 Task: Print in A5 paper size.
Action: Mouse moved to (87, 89)
Screenshot: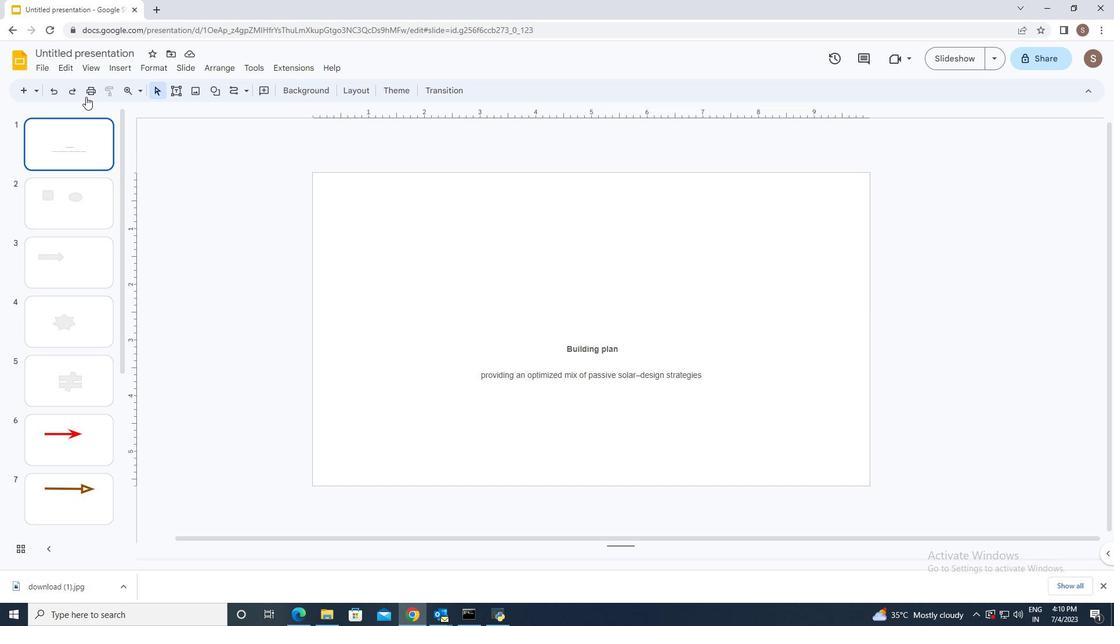 
Action: Mouse pressed left at (87, 89)
Screenshot: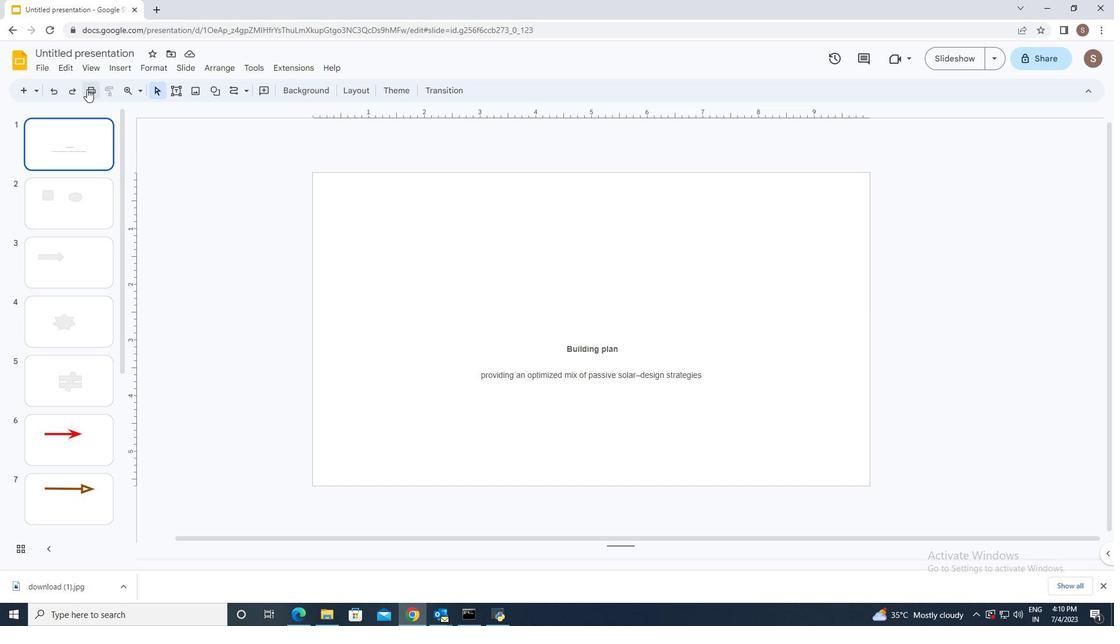 
Action: Mouse moved to (779, 179)
Screenshot: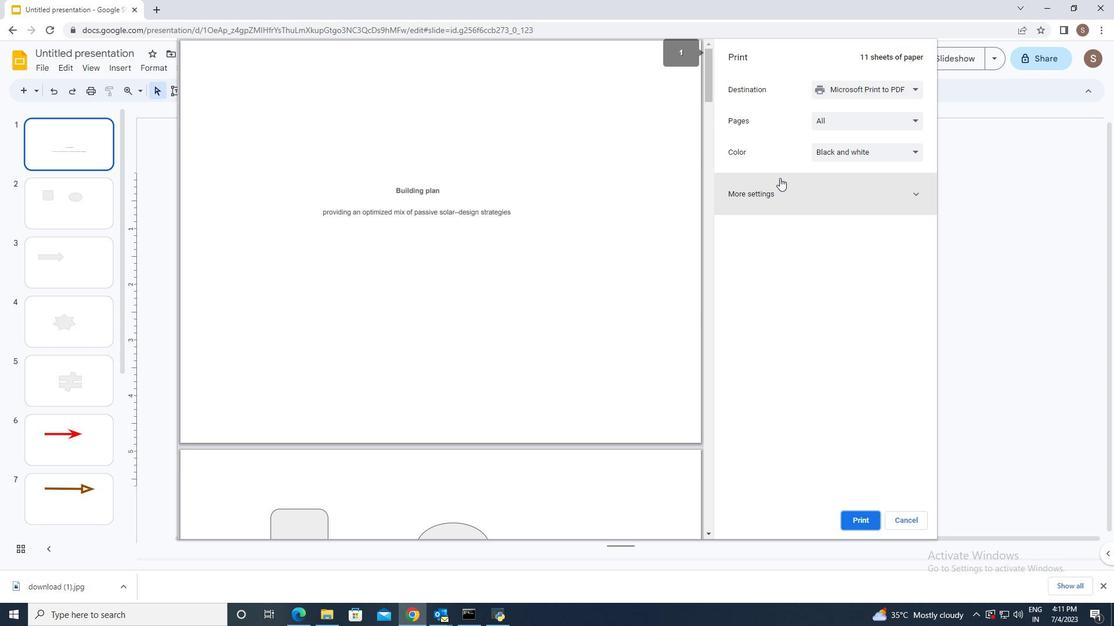 
Action: Mouse pressed left at (779, 179)
Screenshot: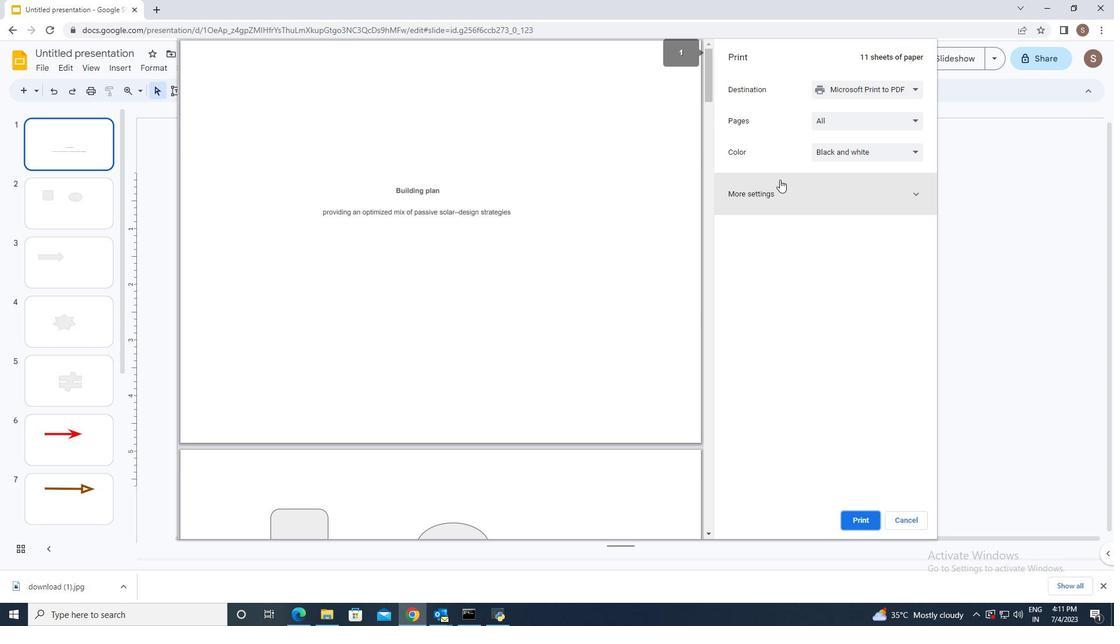 
Action: Mouse moved to (836, 232)
Screenshot: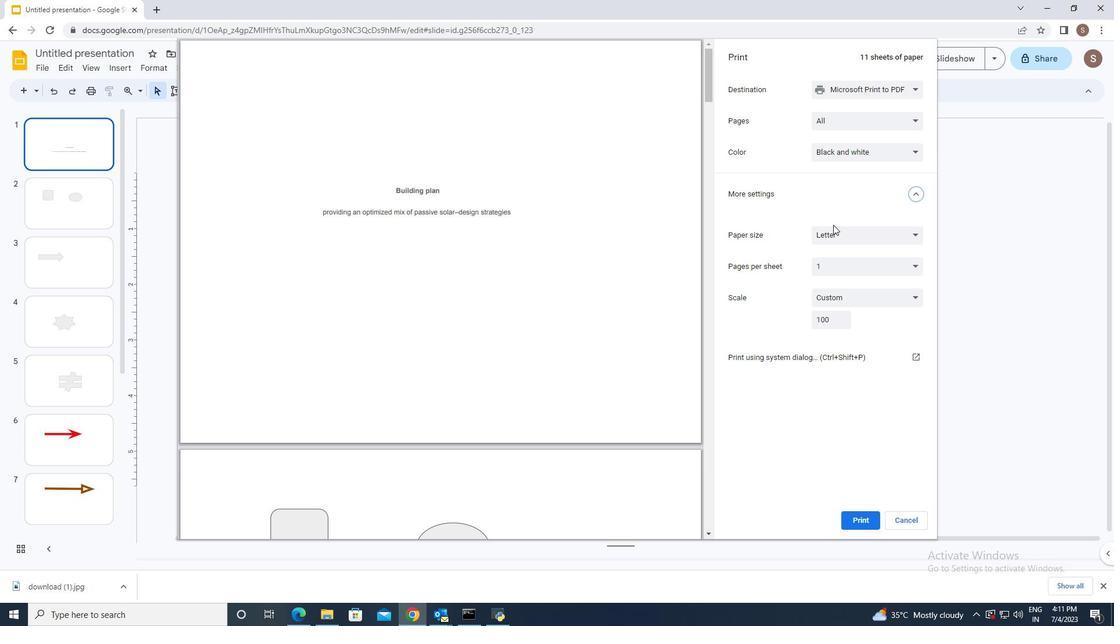 
Action: Mouse pressed left at (836, 232)
Screenshot: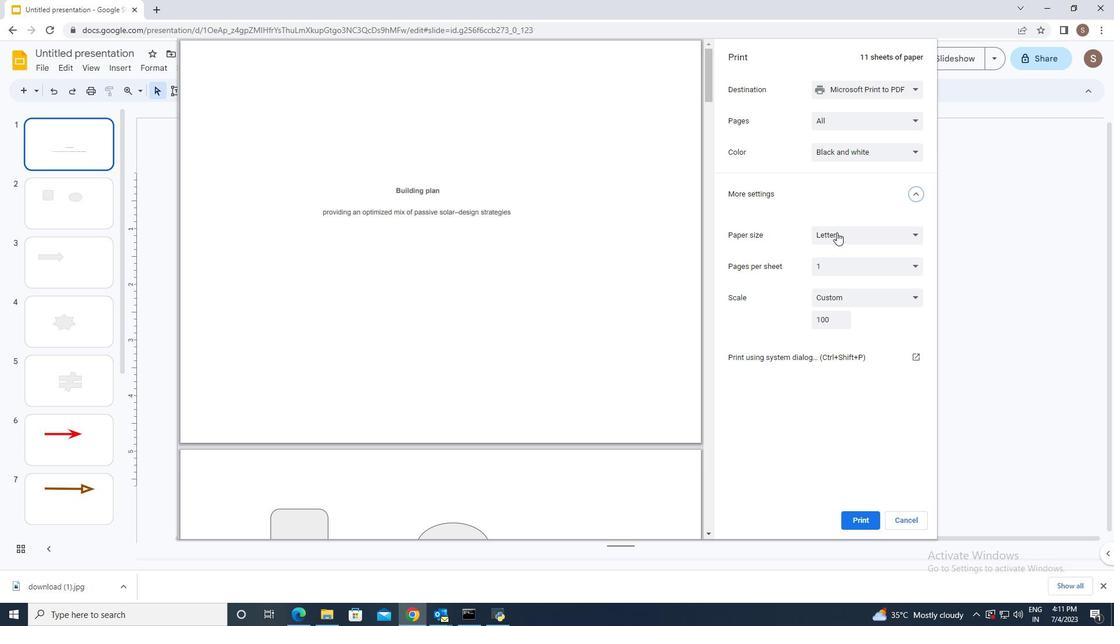 
Action: Mouse moved to (827, 317)
Screenshot: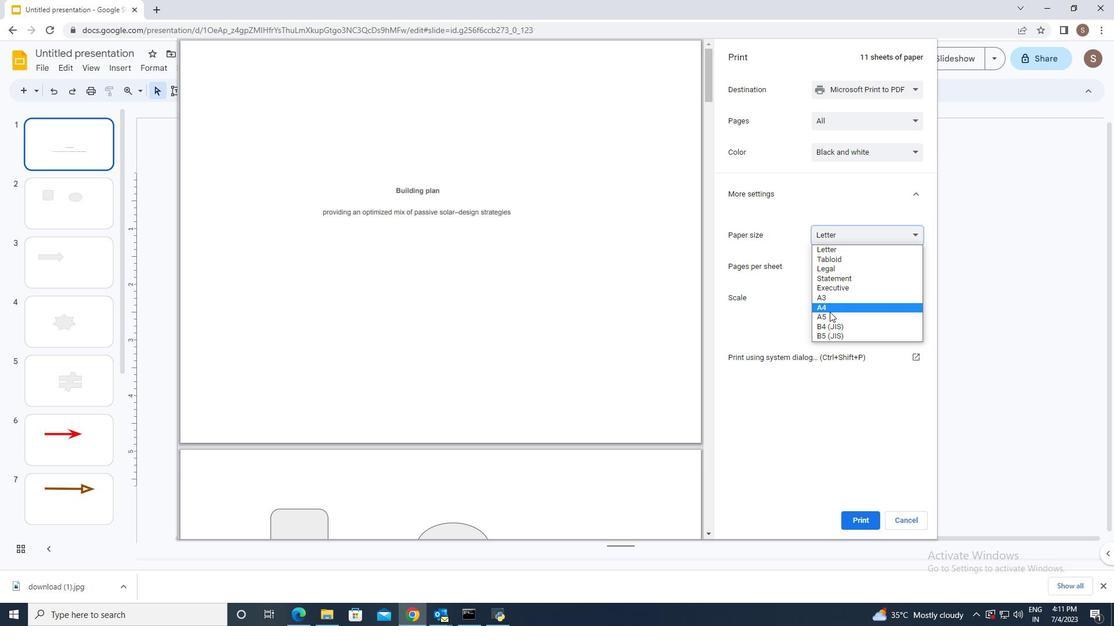 
Action: Mouse pressed left at (827, 317)
Screenshot: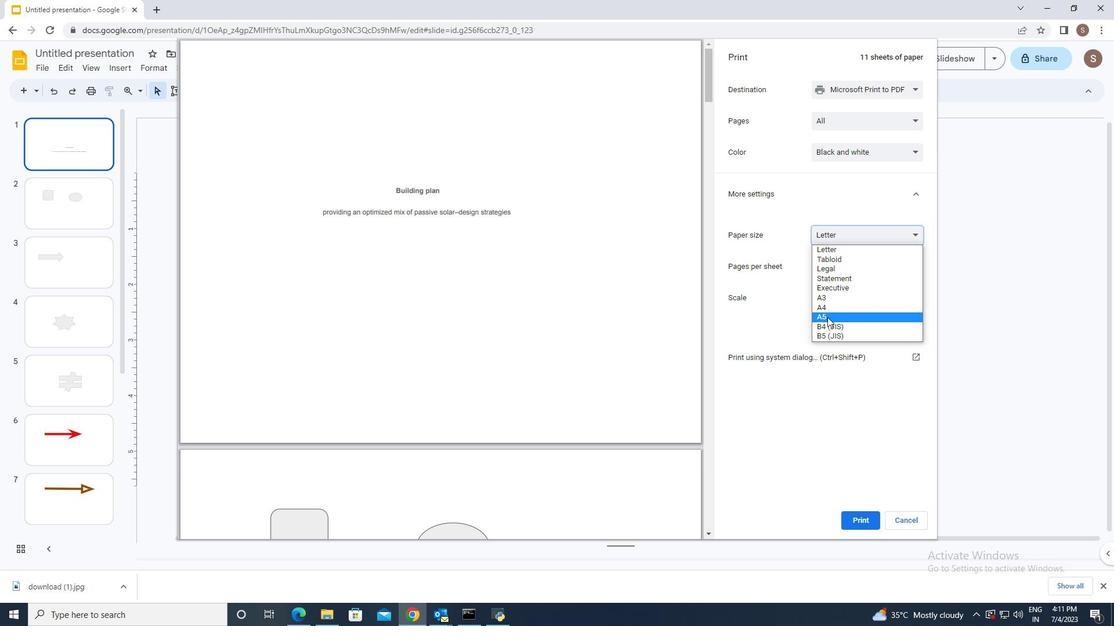 
Action: Mouse moved to (860, 521)
Screenshot: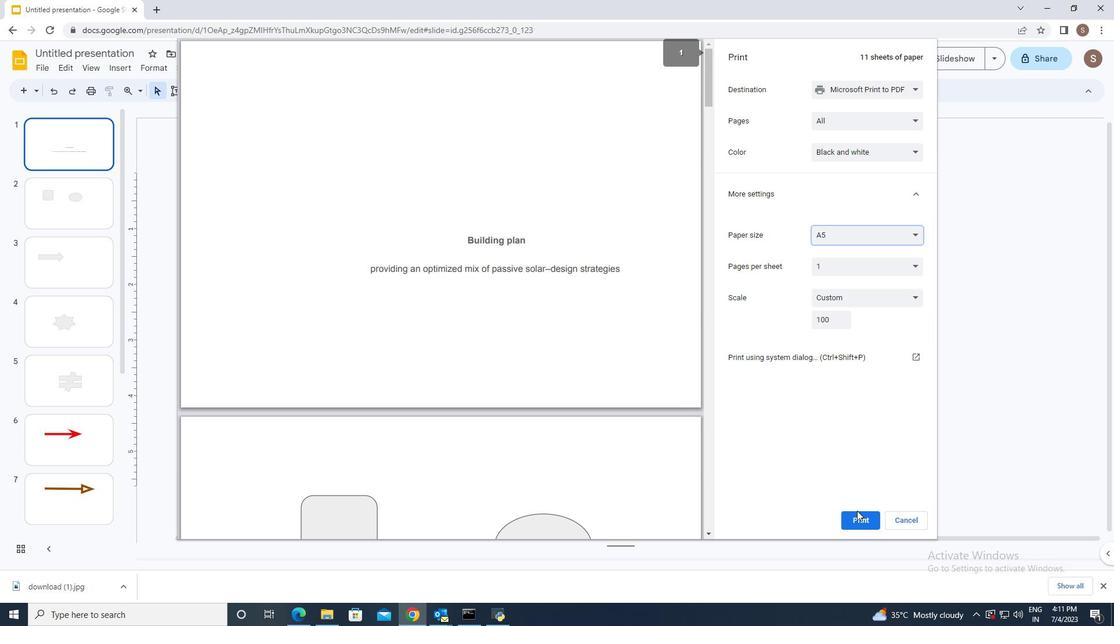 
Action: Mouse pressed left at (860, 521)
Screenshot: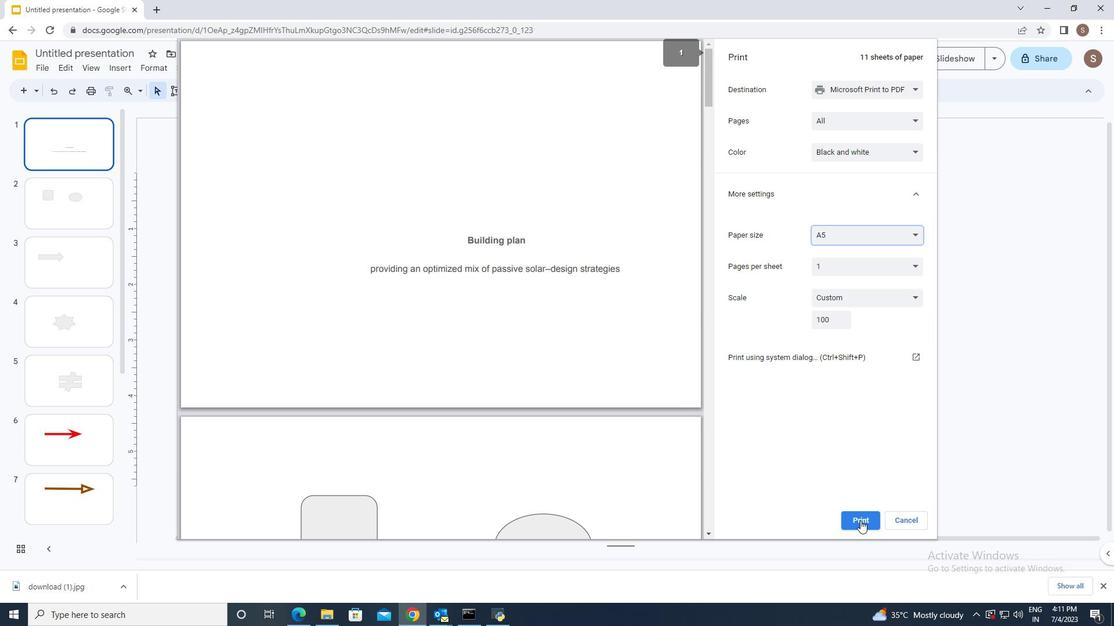 
